 Task: Add a grey background to the video "Movie B.mp4" and Play
Action: Mouse moved to (483, 116)
Screenshot: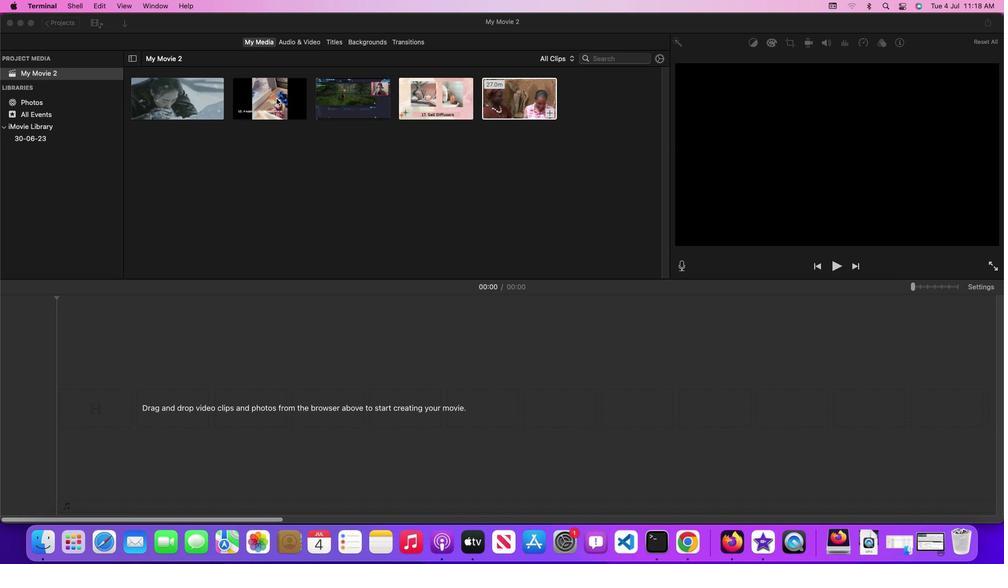 
Action: Mouse pressed left at (483, 116)
Screenshot: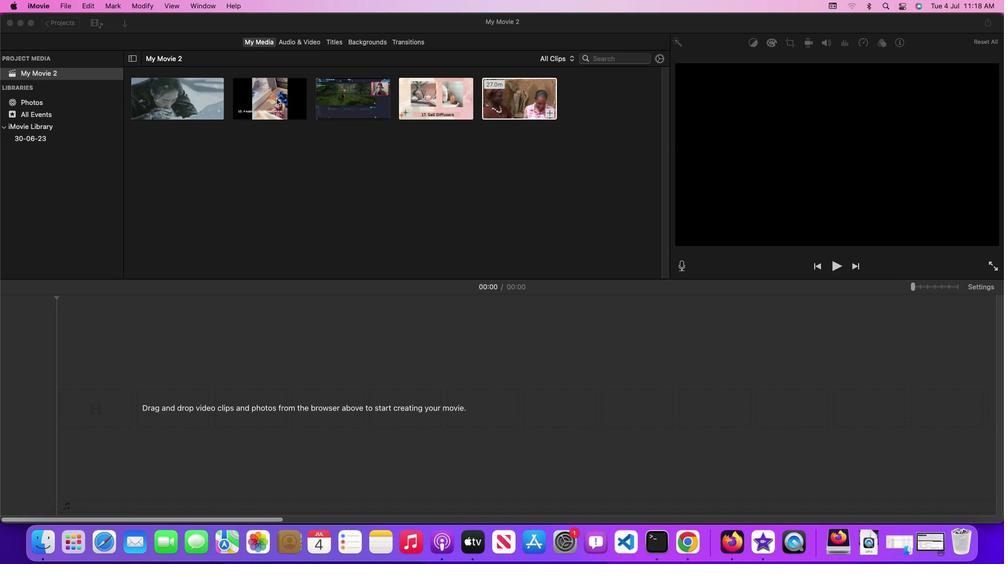 
Action: Mouse moved to (534, 83)
Screenshot: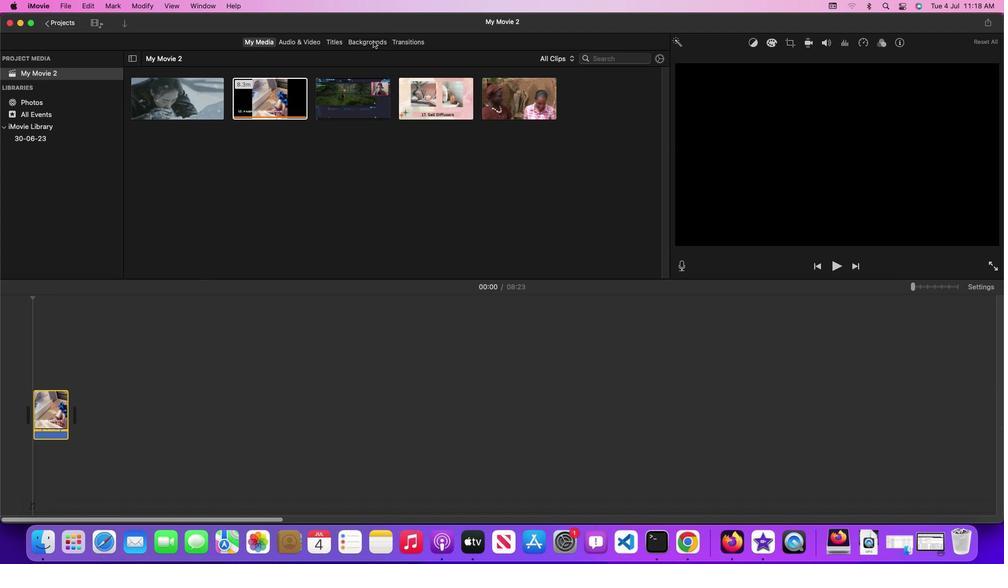 
Action: Mouse pressed left at (534, 83)
Screenshot: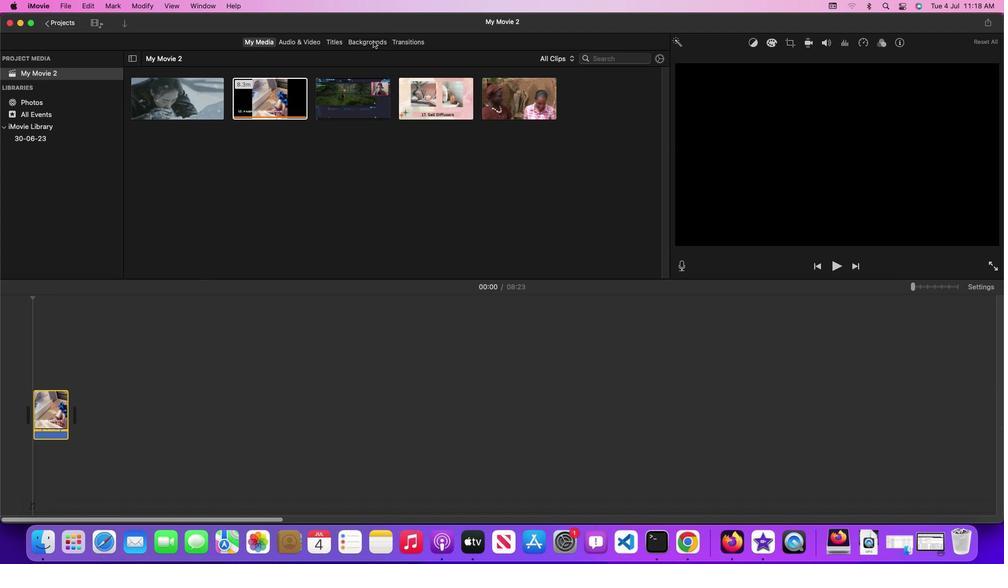 
Action: Mouse moved to (667, 168)
Screenshot: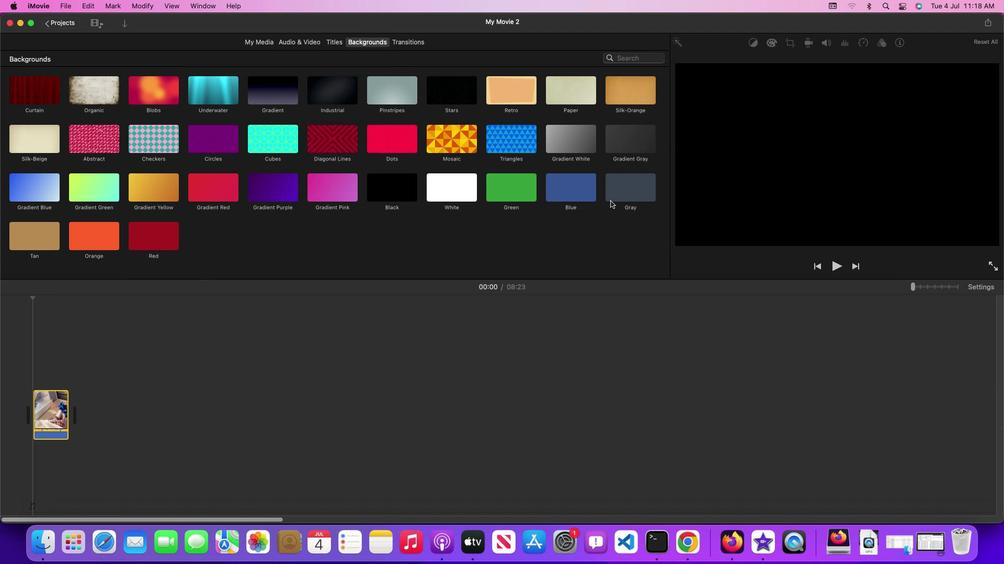 
Action: Mouse pressed left at (667, 168)
Screenshot: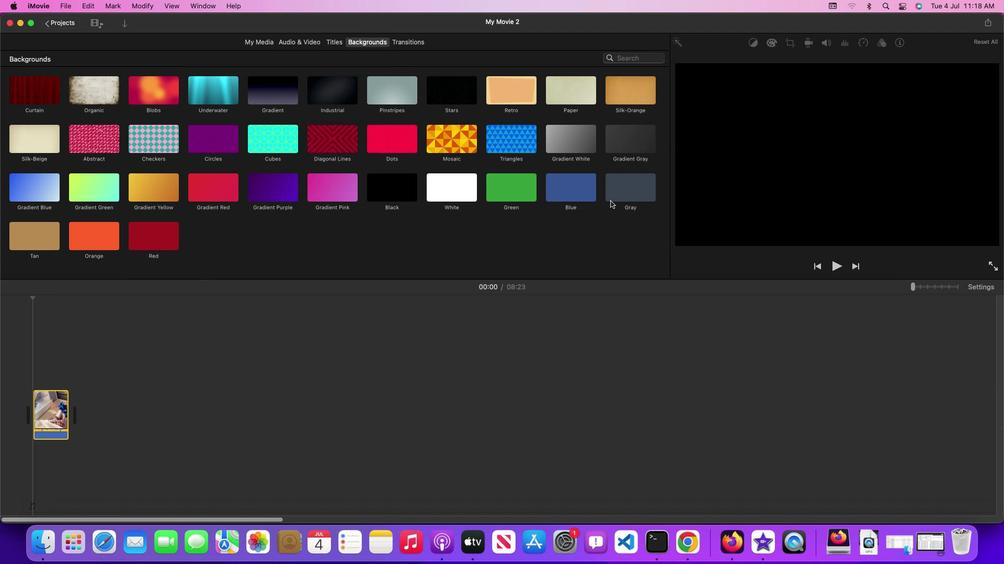 
Action: Mouse moved to (397, 294)
Screenshot: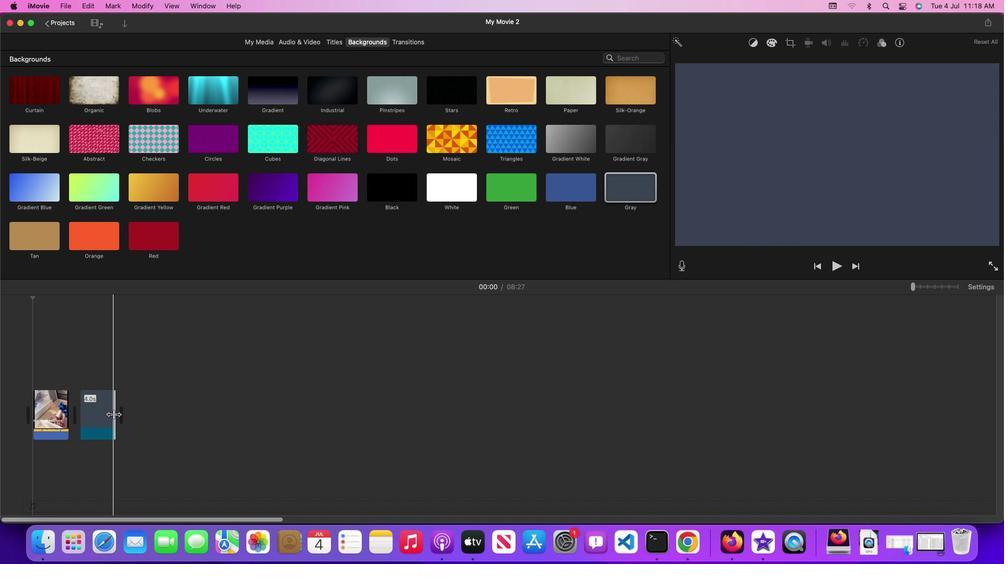 
Action: Mouse pressed left at (397, 294)
Screenshot: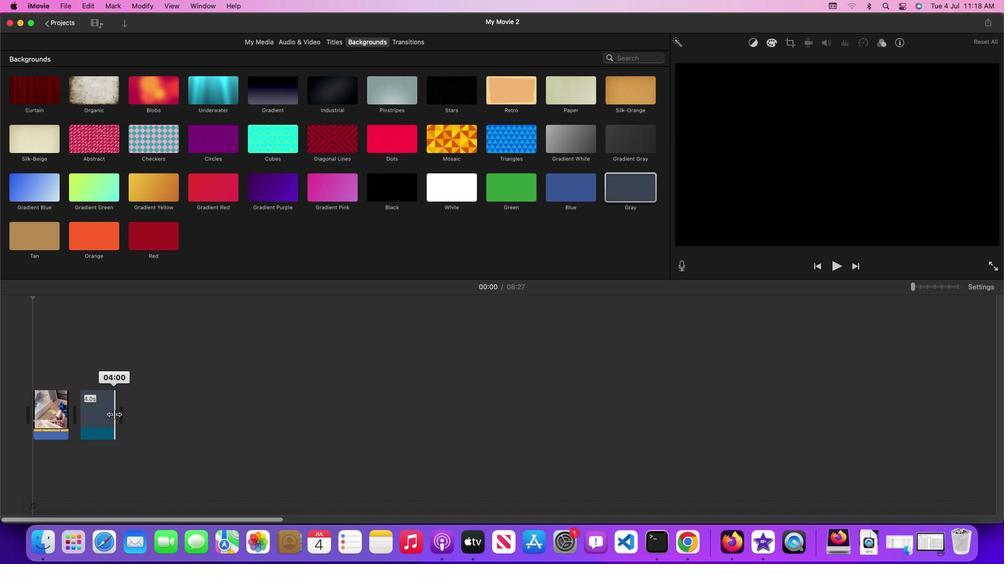 
Action: Mouse moved to (403, 293)
Screenshot: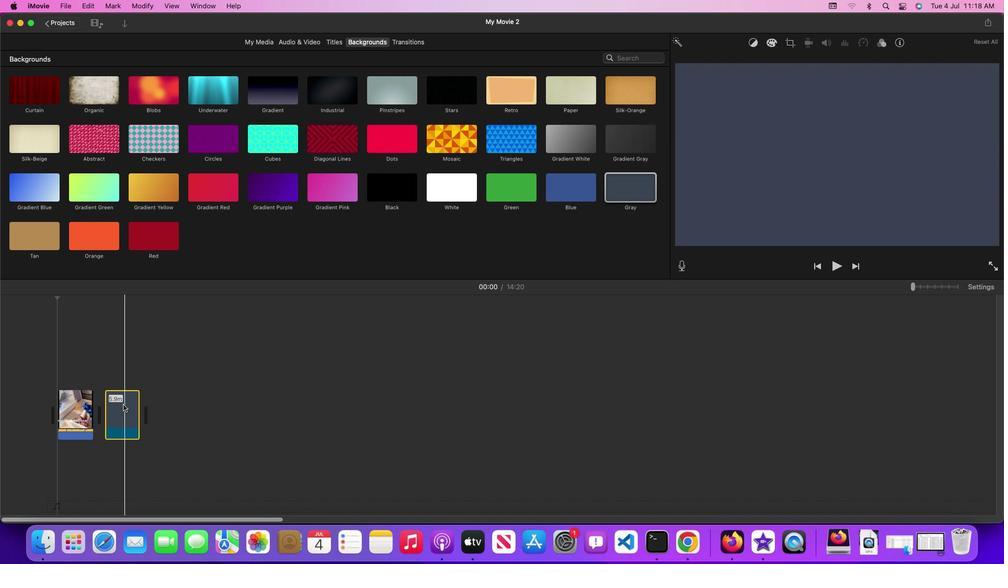 
Action: Mouse pressed left at (403, 293)
Screenshot: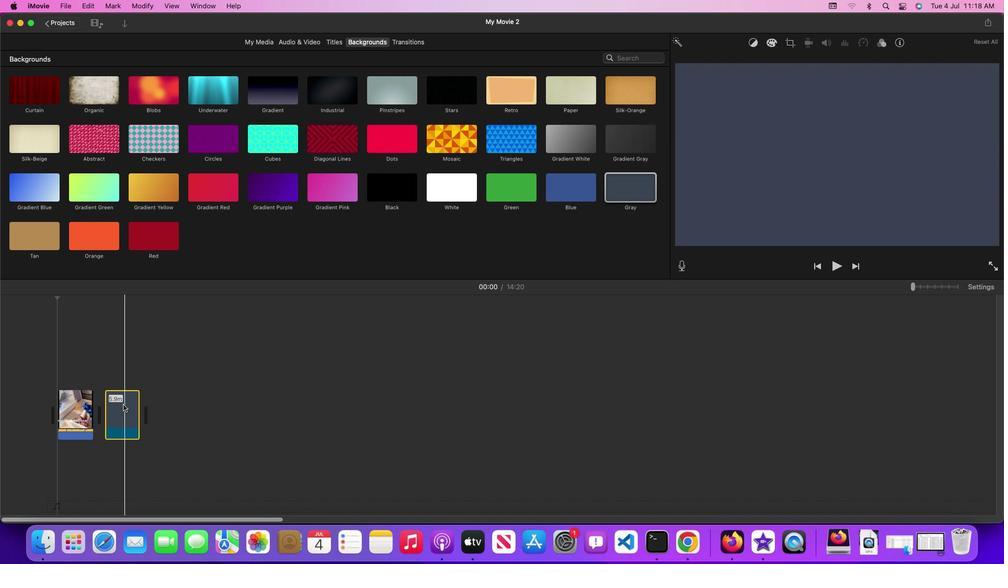 
Action: Mouse moved to (381, 294)
Screenshot: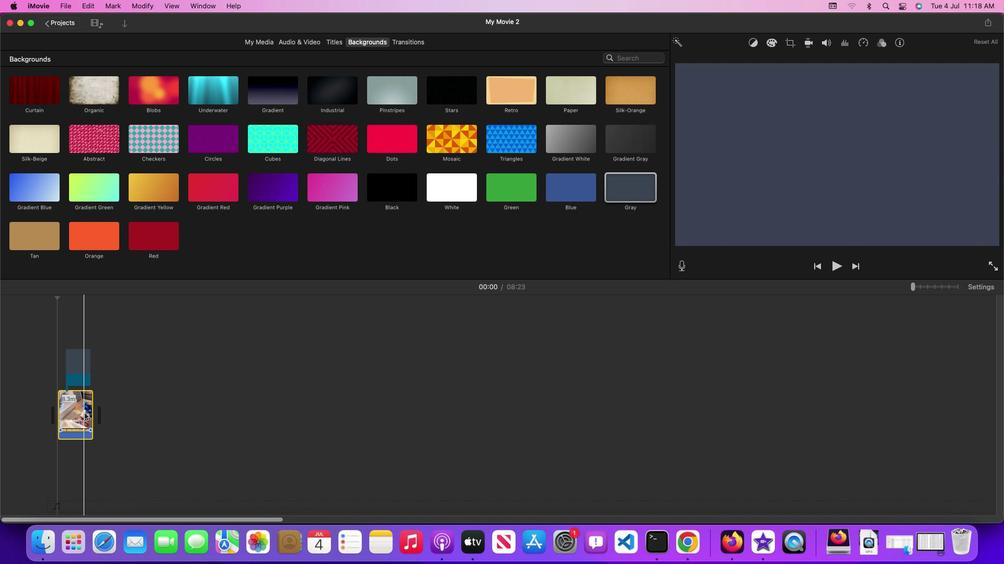 
Action: Mouse pressed left at (381, 294)
Screenshot: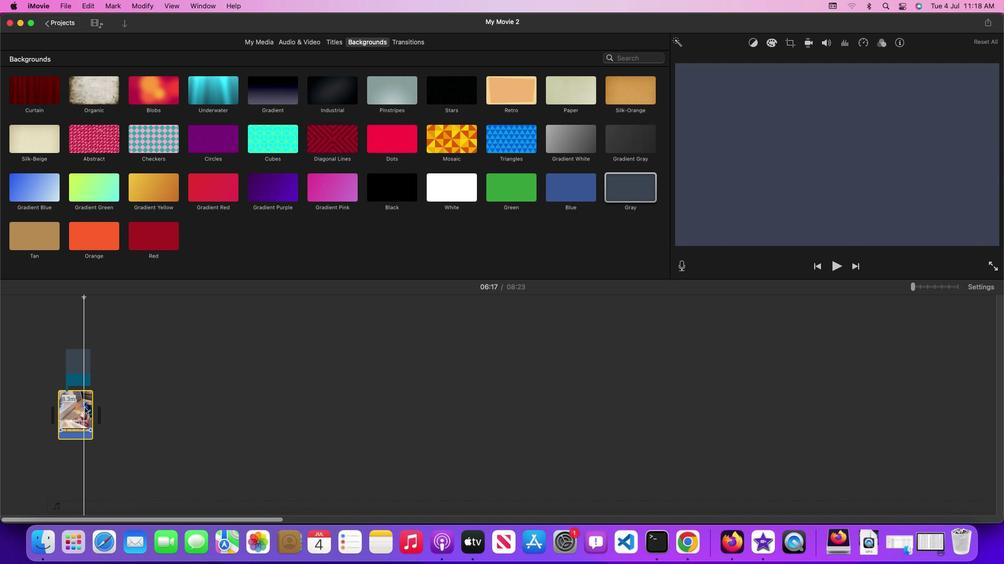 
Action: Mouse moved to (383, 268)
Screenshot: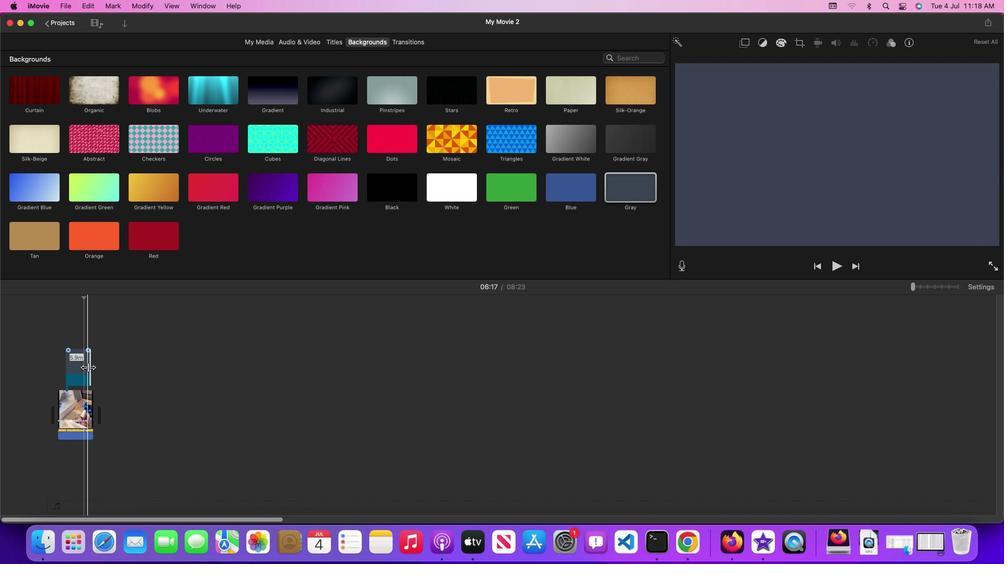 
Action: Mouse pressed left at (383, 268)
Screenshot: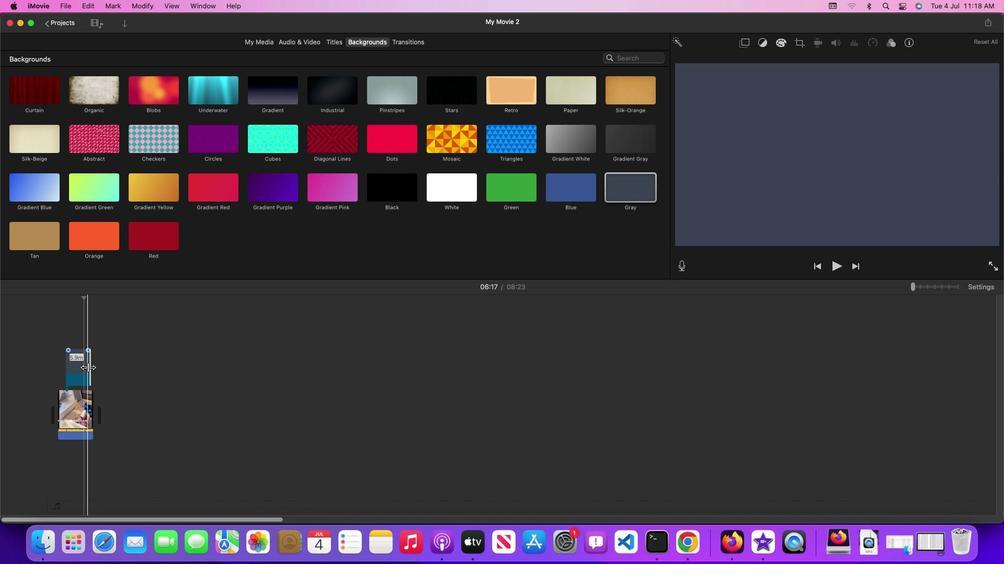 
Action: Mouse moved to (377, 269)
Screenshot: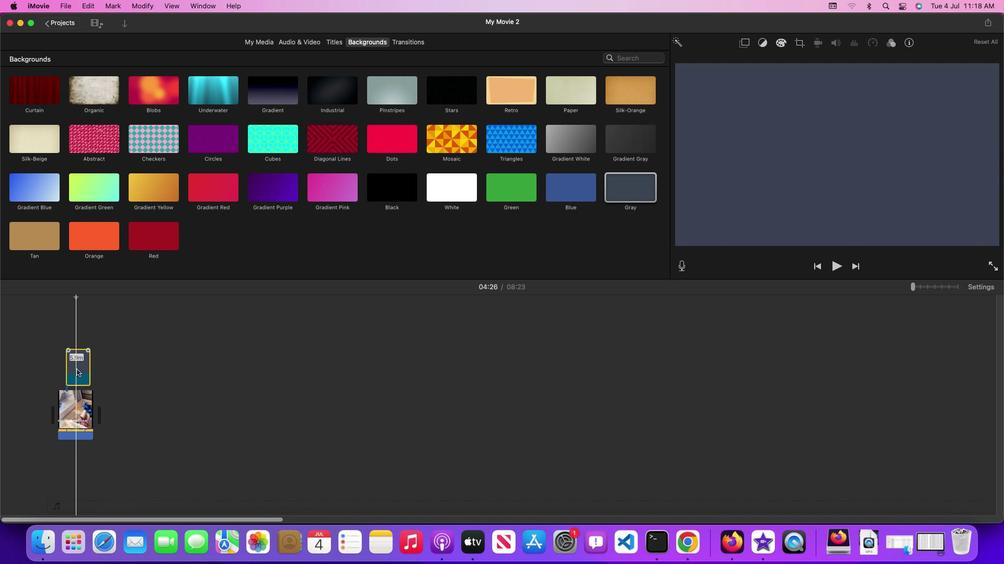 
Action: Mouse pressed left at (377, 269)
Screenshot: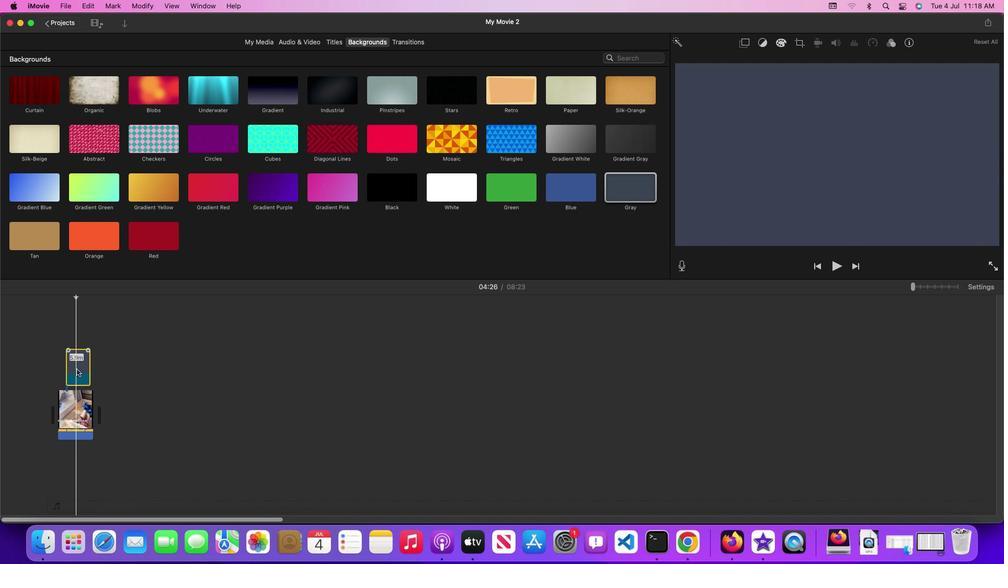 
Action: Mouse moved to (380, 284)
Screenshot: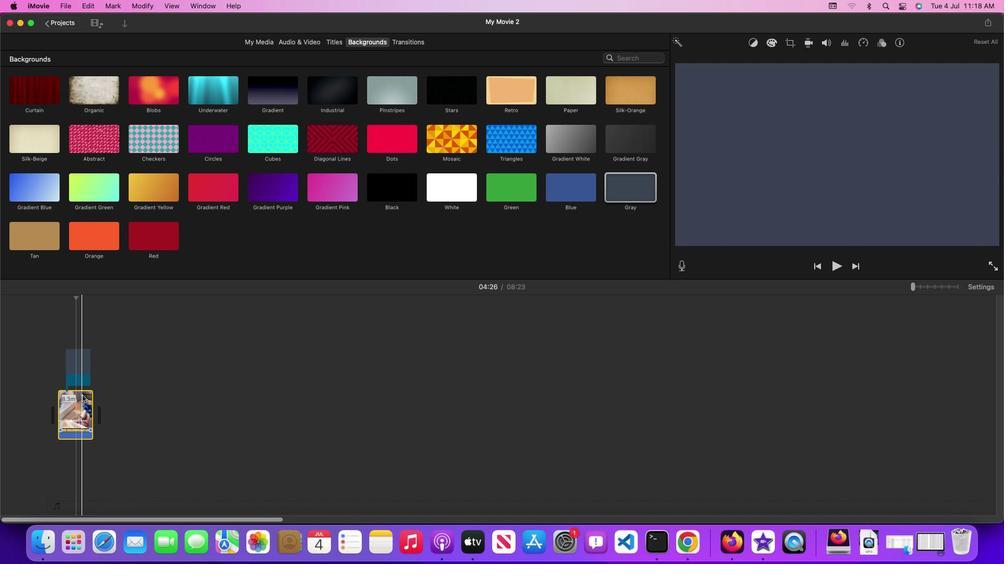 
Action: Mouse pressed left at (380, 284)
Screenshot: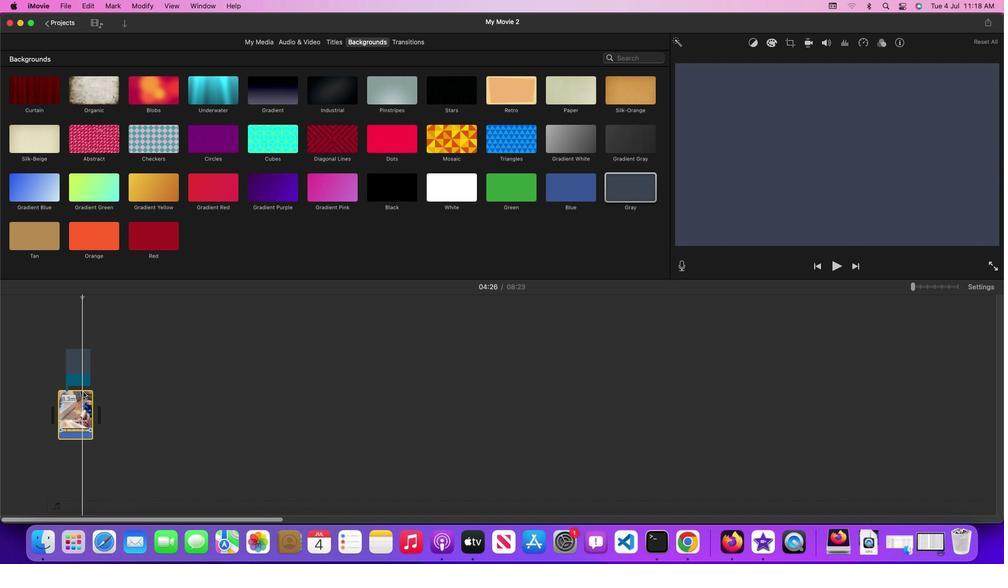 
Action: Mouse moved to (381, 268)
Screenshot: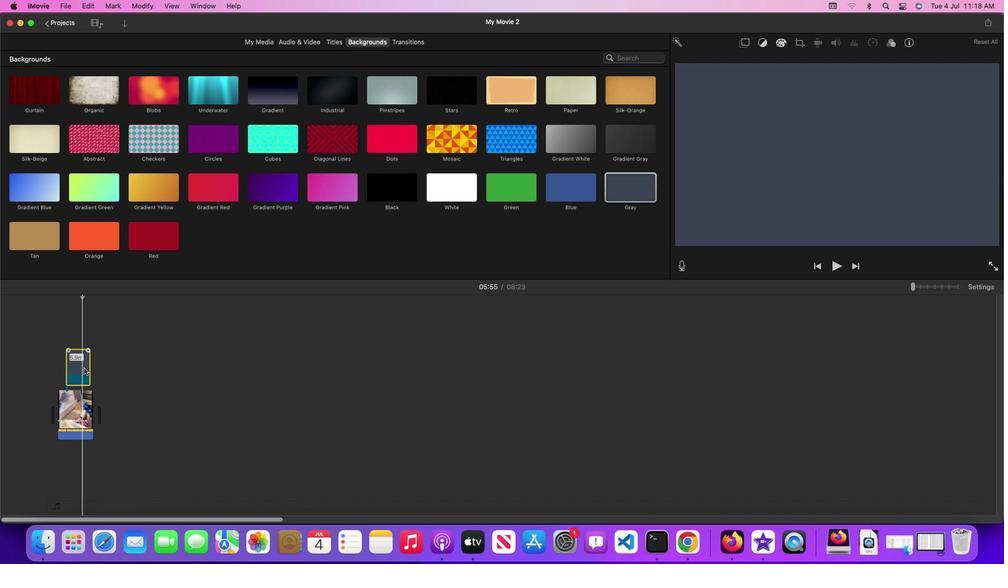 
Action: Mouse pressed left at (381, 268)
Screenshot: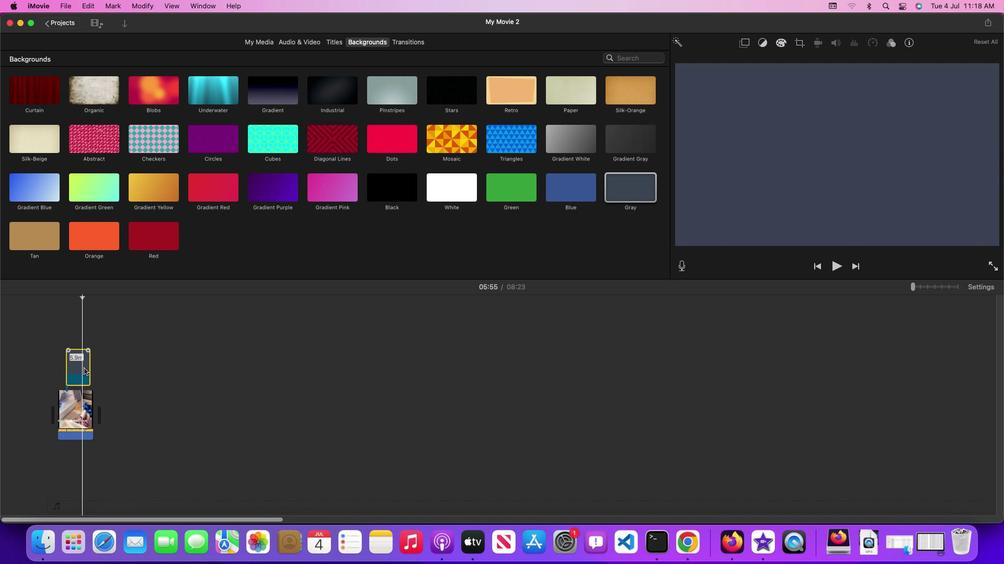 
Action: Mouse moved to (734, 85)
Screenshot: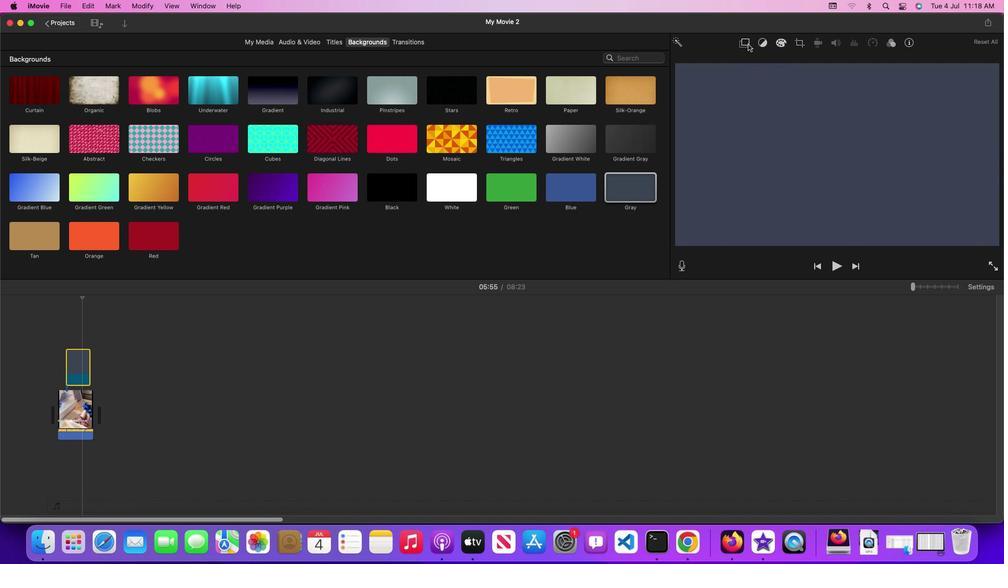 
Action: Mouse pressed left at (734, 85)
Screenshot: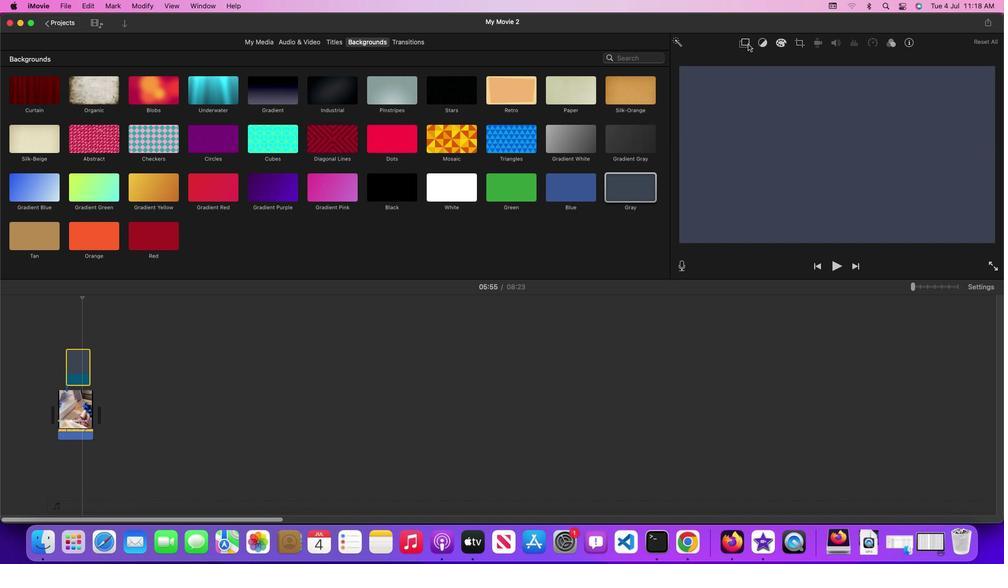
Action: Mouse moved to (715, 95)
Screenshot: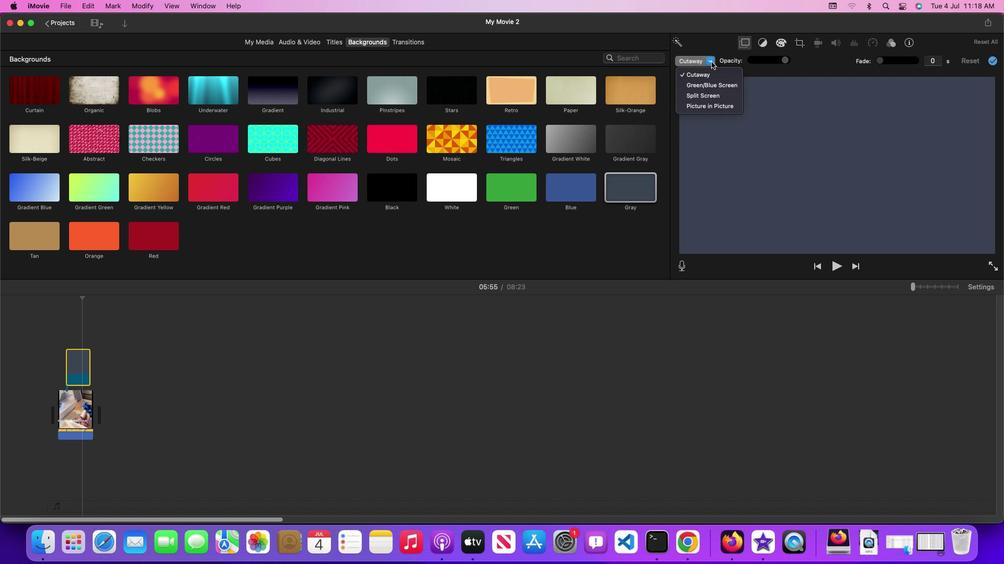 
Action: Mouse pressed left at (715, 95)
Screenshot: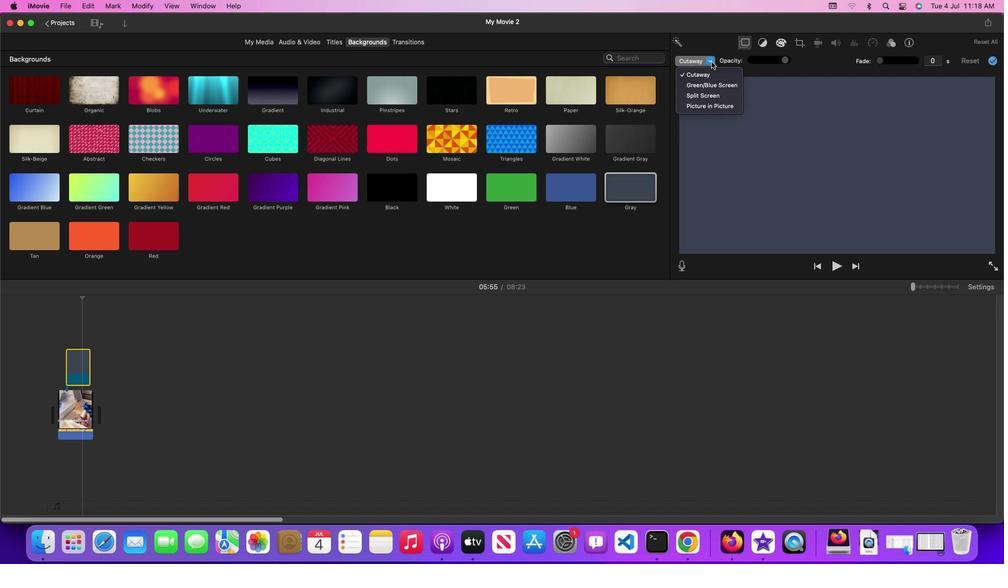 
Action: Mouse moved to (719, 121)
Screenshot: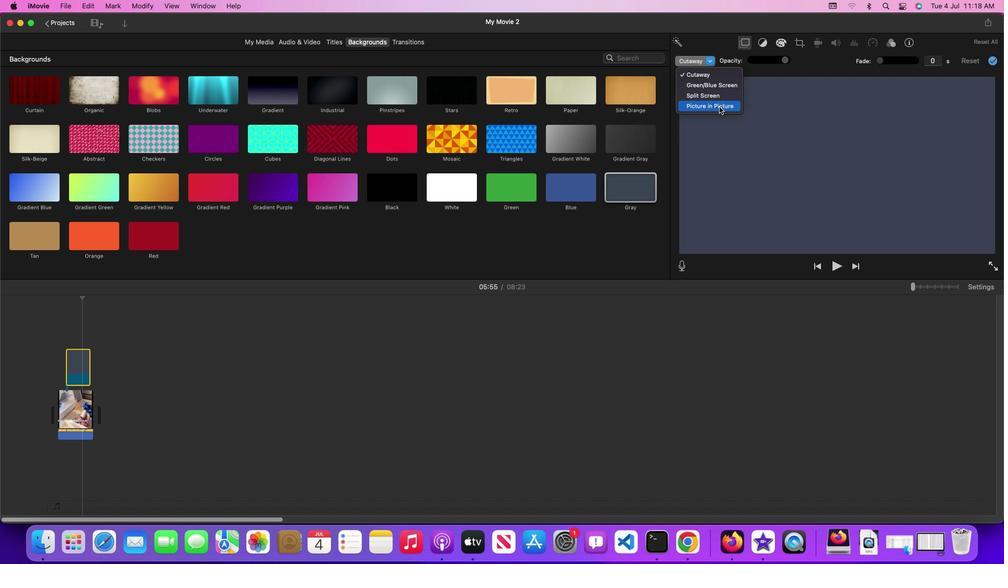 
Action: Mouse pressed left at (719, 121)
Screenshot: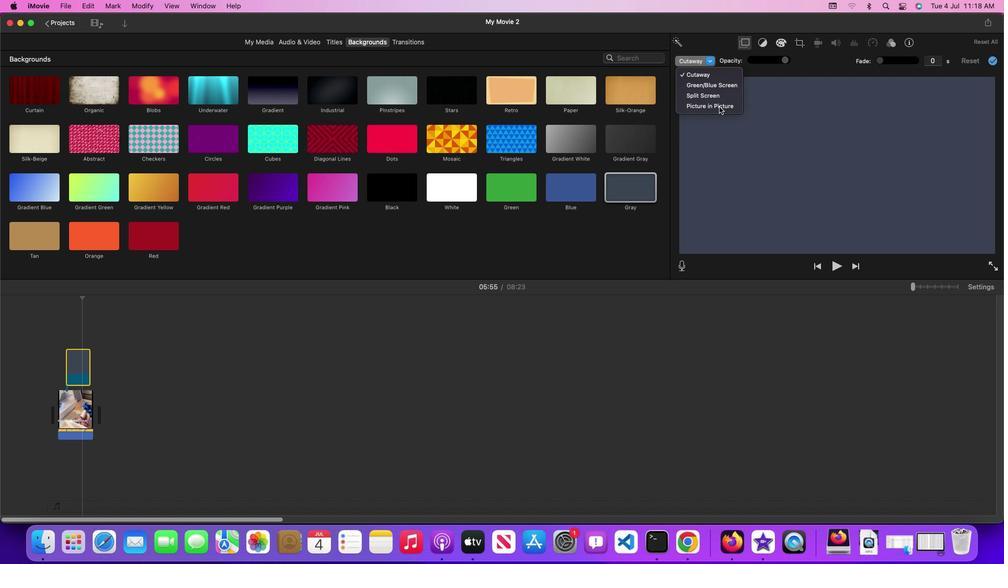
Action: Mouse moved to (821, 123)
Screenshot: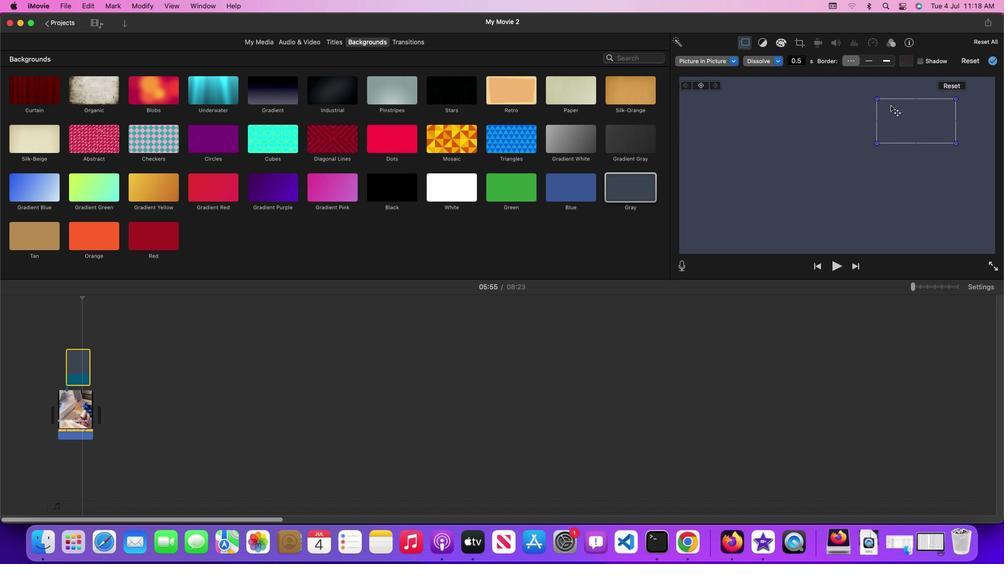
Action: Mouse pressed left at (821, 123)
Screenshot: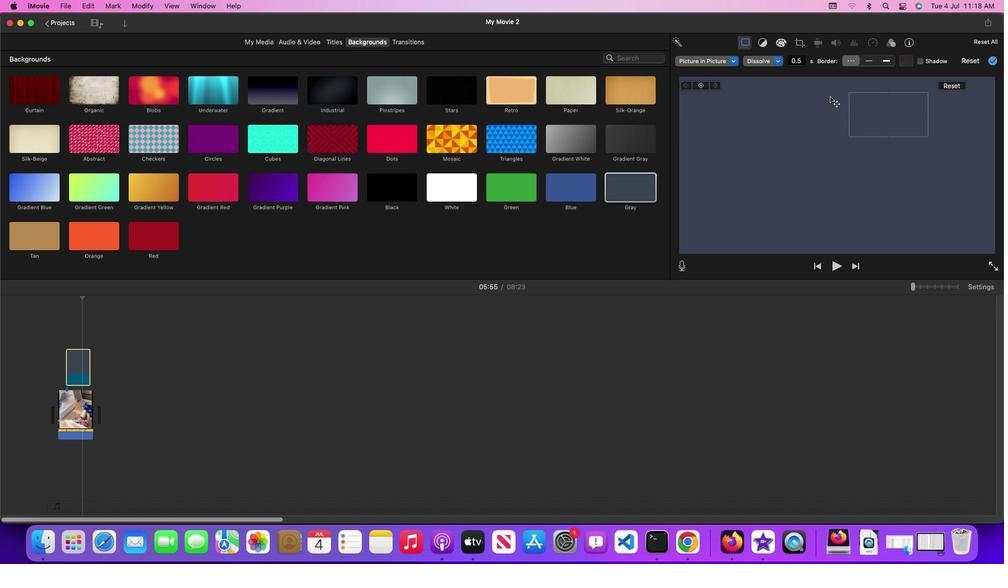 
Action: Mouse moved to (741, 128)
Screenshot: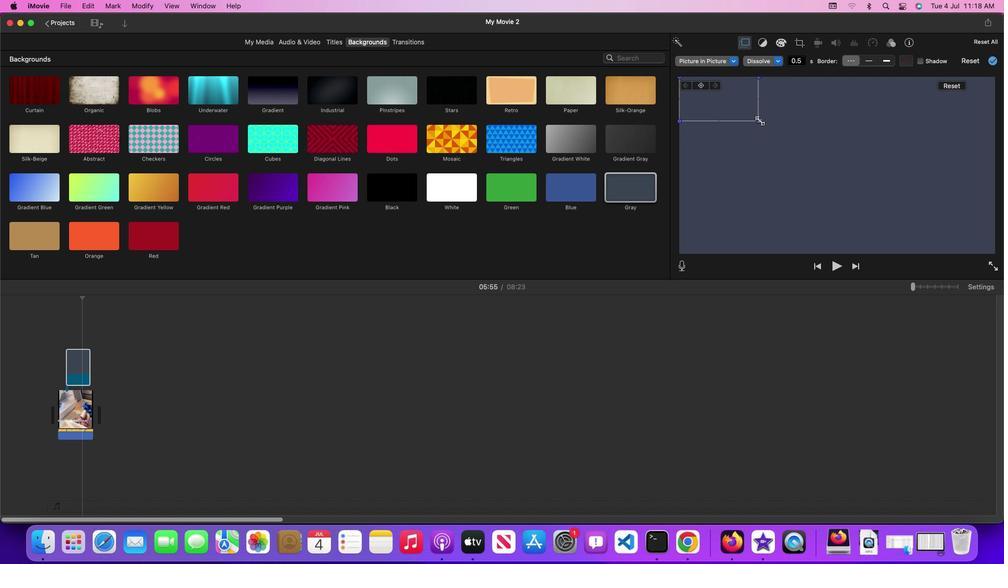 
Action: Mouse pressed left at (741, 128)
Screenshot: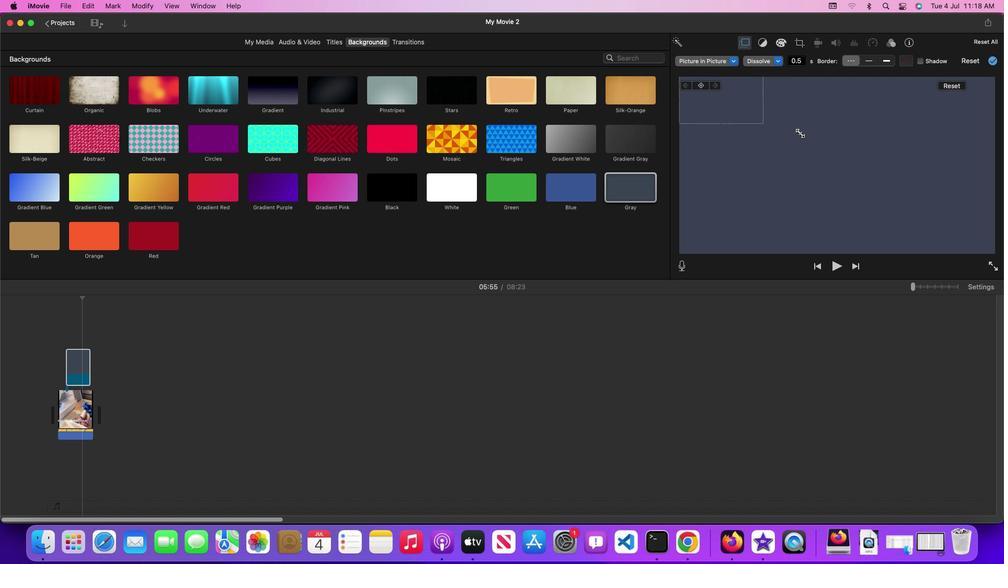 
Action: Mouse moved to (728, 95)
Screenshot: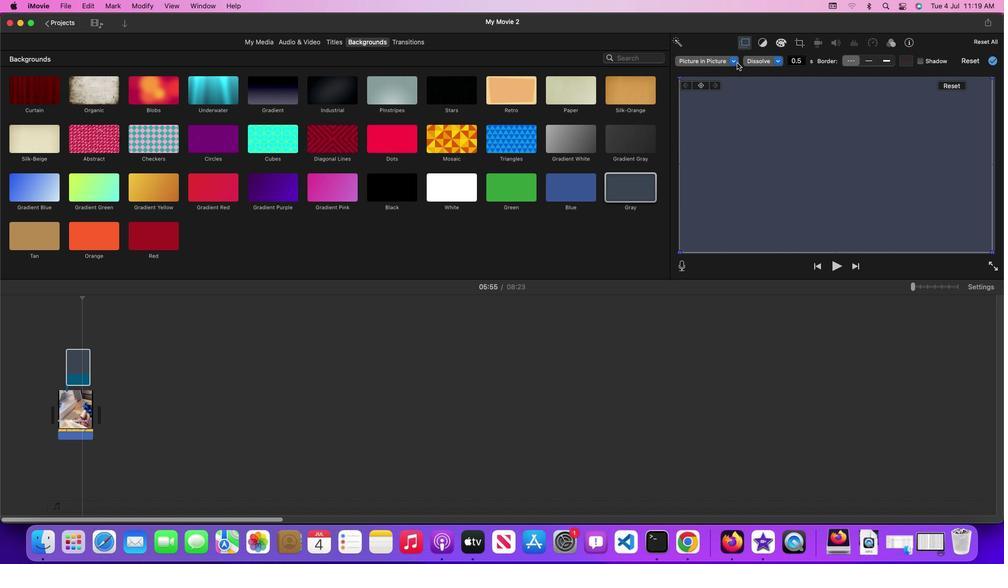 
Action: Mouse pressed left at (728, 95)
Screenshot: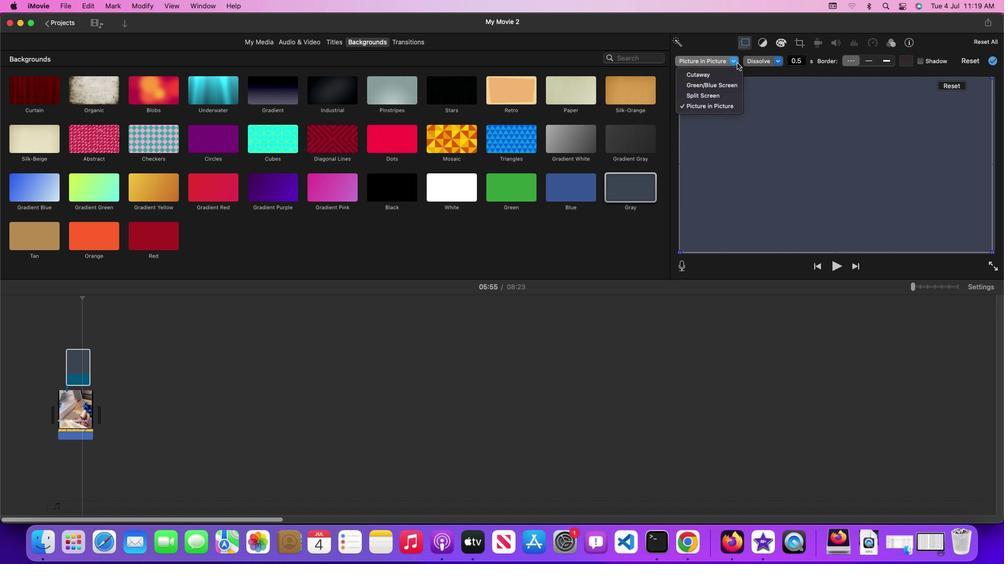 
Action: Mouse moved to (725, 103)
Screenshot: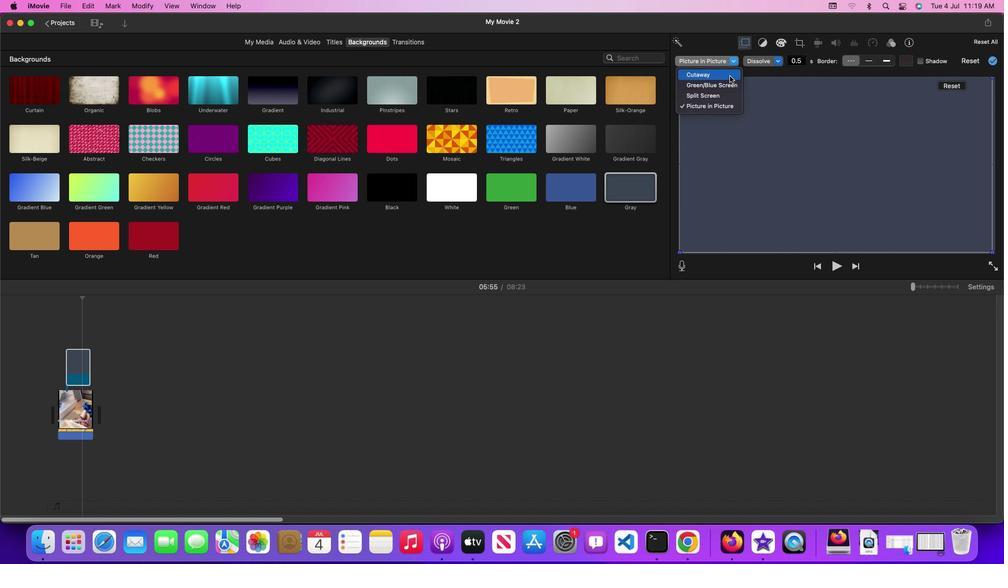 
Action: Mouse pressed left at (725, 103)
Screenshot: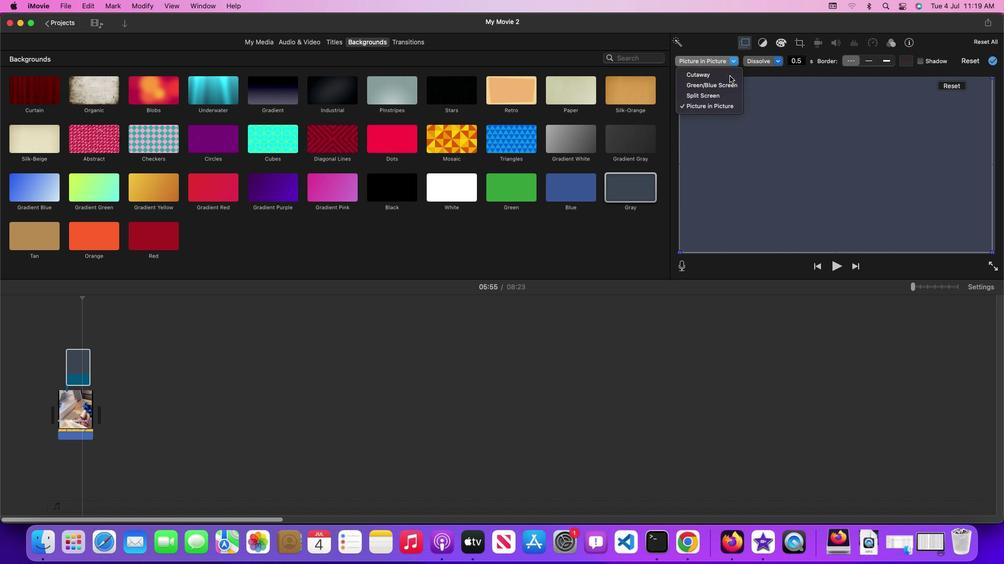 
Action: Mouse moved to (750, 95)
Screenshot: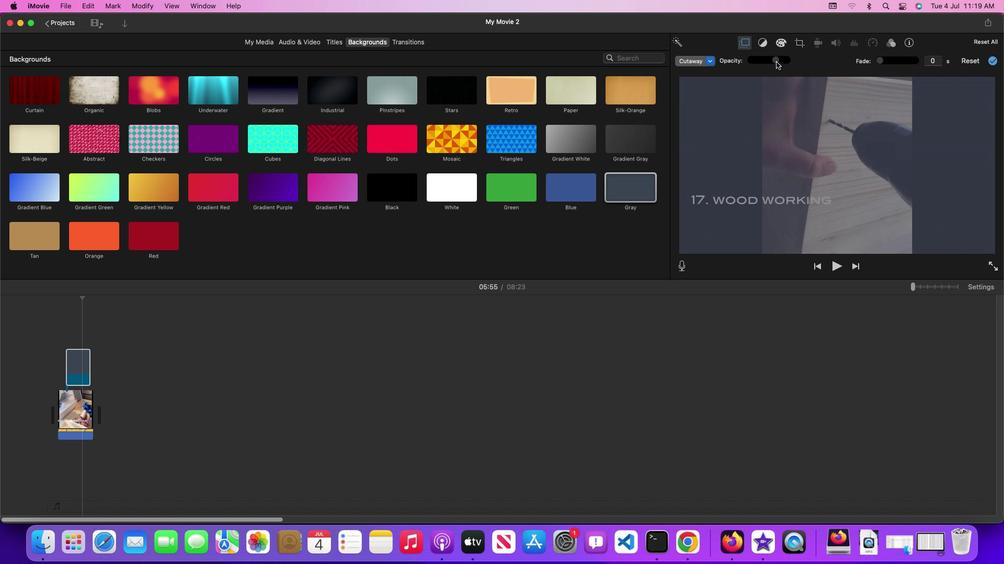
Action: Mouse pressed left at (750, 95)
Screenshot: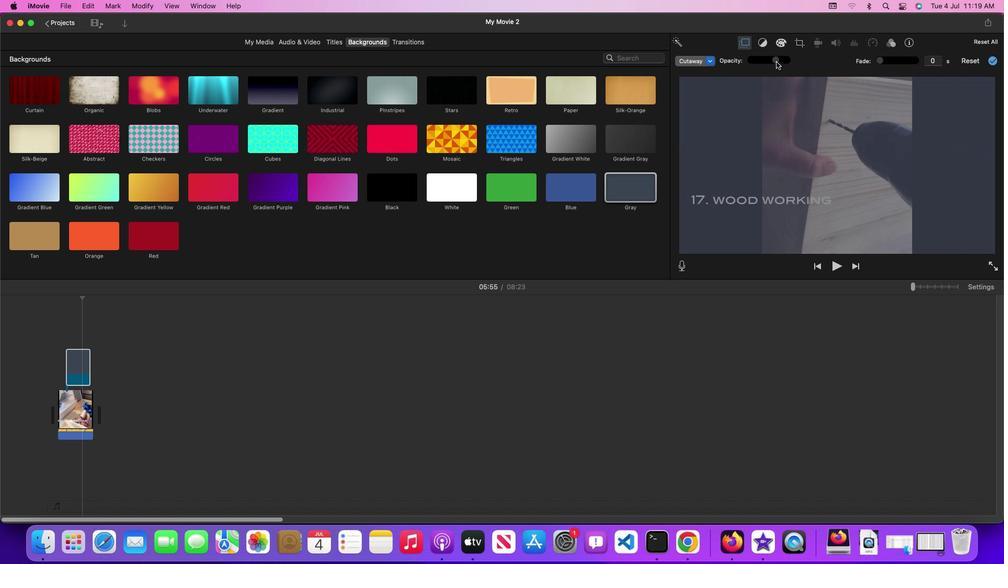 
Action: Mouse moved to (748, 95)
Screenshot: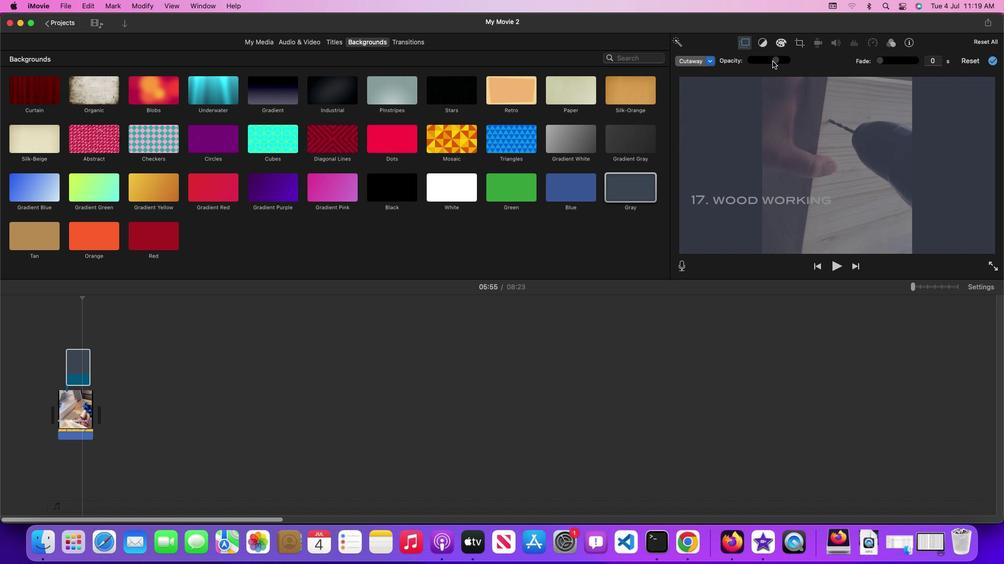 
Action: Mouse pressed left at (748, 95)
Screenshot: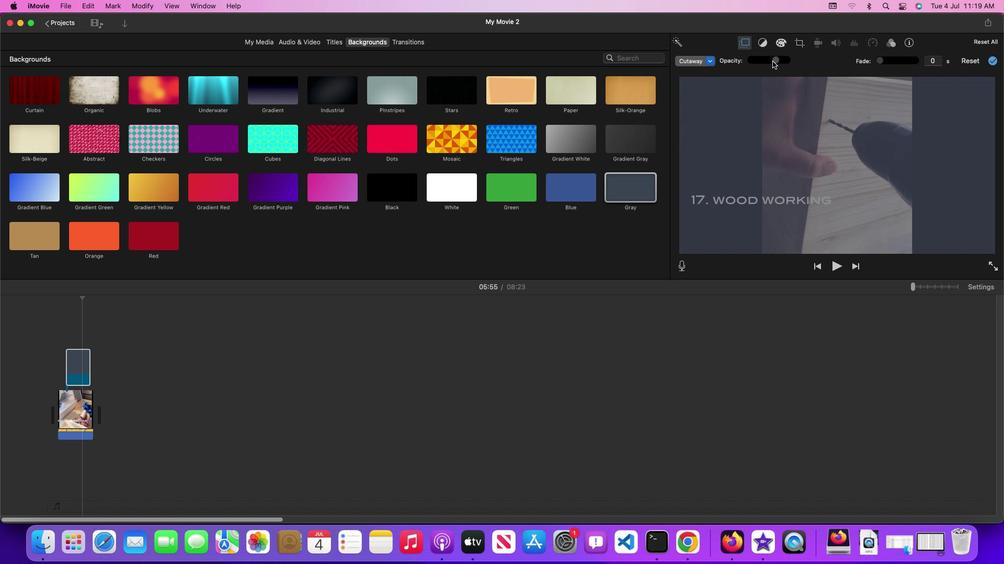 
Action: Mouse moved to (746, 95)
Screenshot: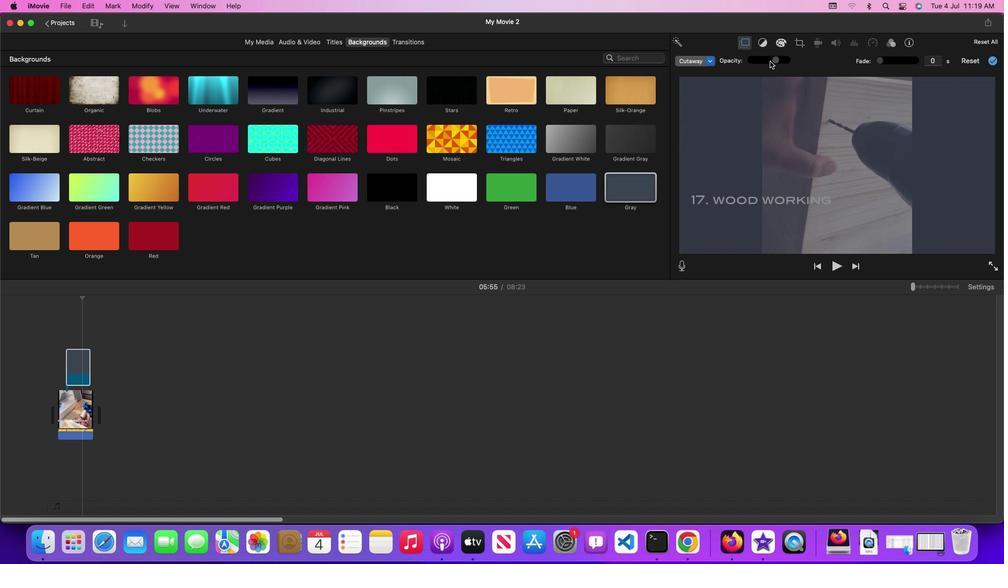 
Action: Mouse pressed left at (746, 95)
Screenshot: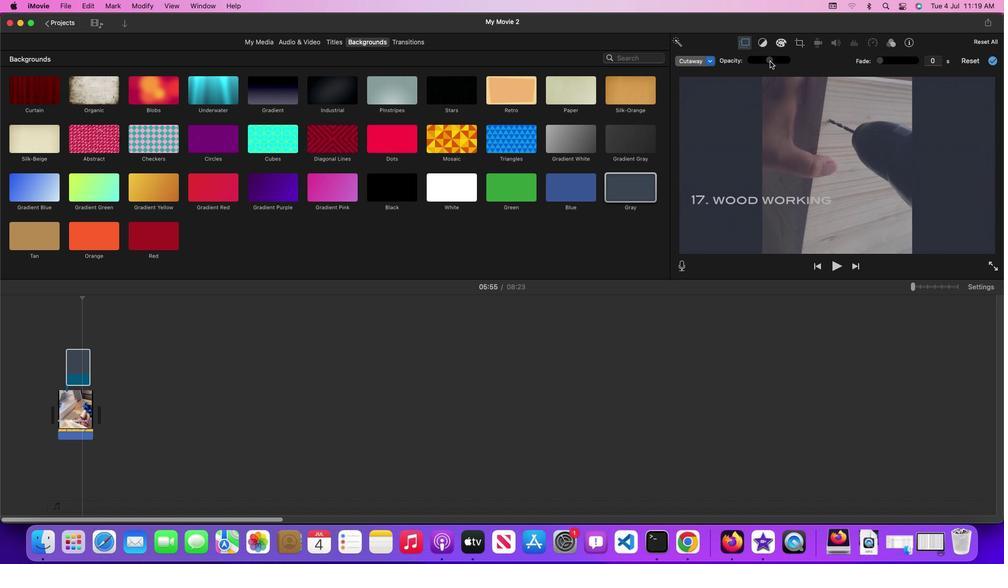 
Action: Mouse moved to (746, 95)
Screenshot: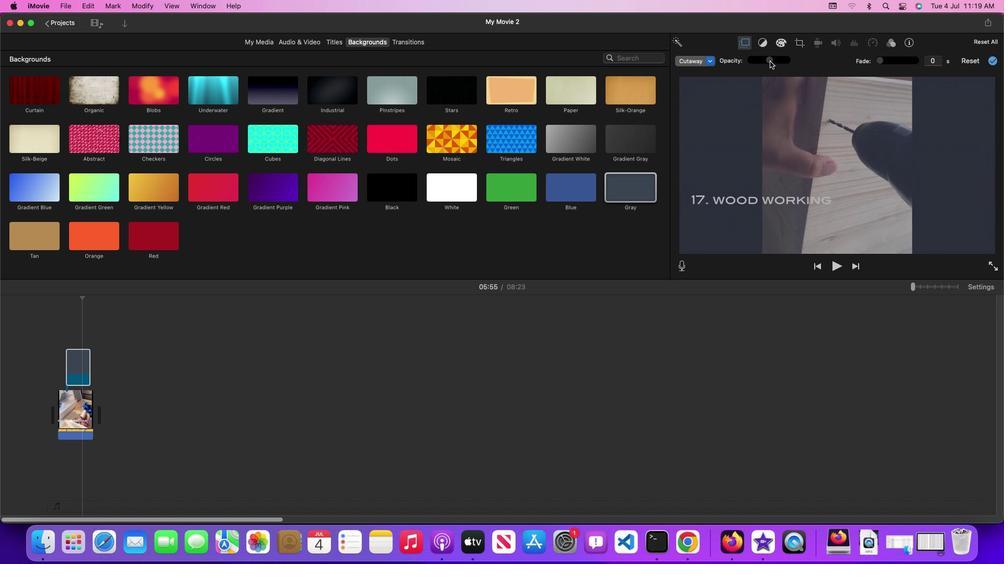 
Action: Key pressed Key.space
Screenshot: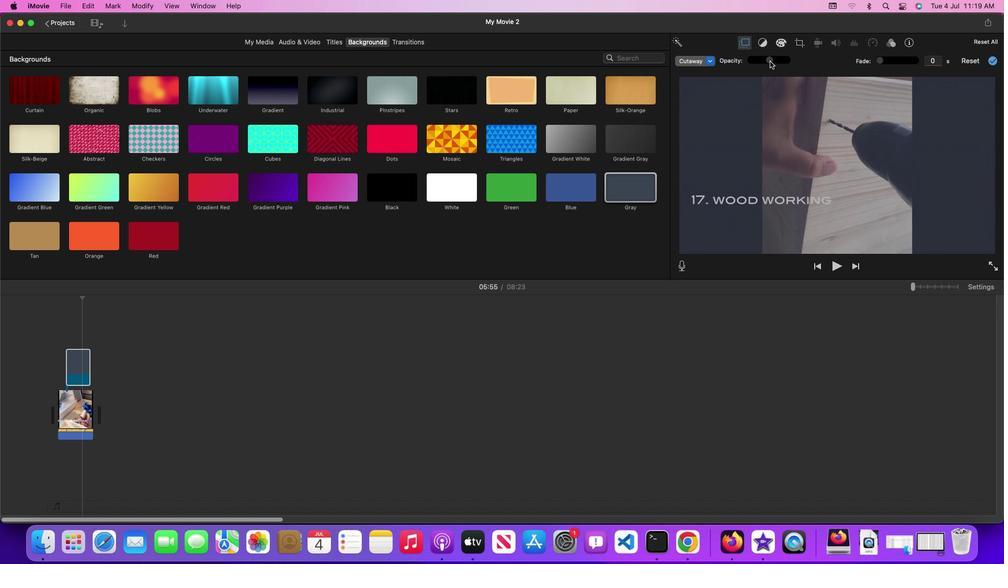 
Action: Mouse moved to (765, 126)
Screenshot: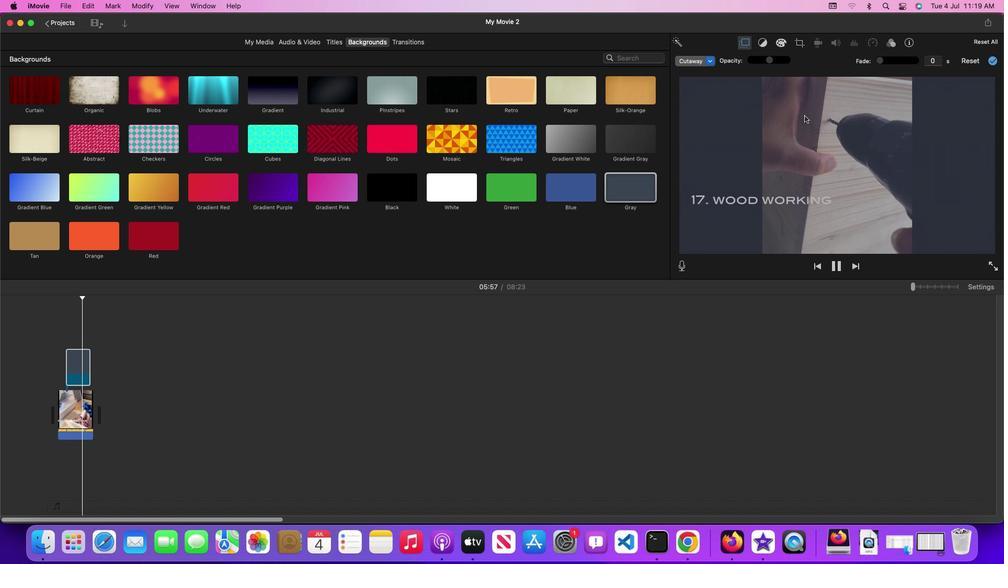 
